 Task: Look for products in the category "All Purpose Cleaners" from Bon Ami only.
Action: Mouse moved to (706, 253)
Screenshot: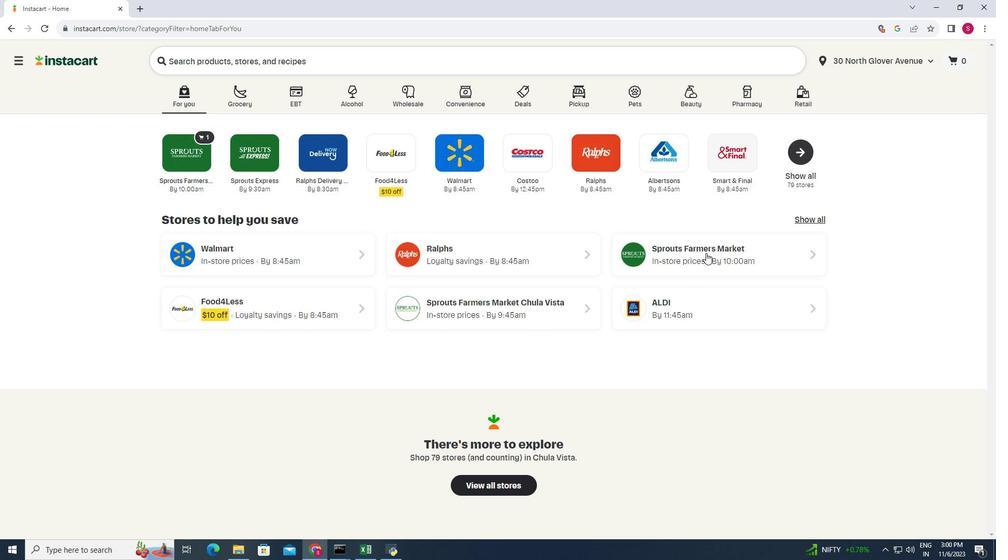 
Action: Mouse pressed left at (706, 253)
Screenshot: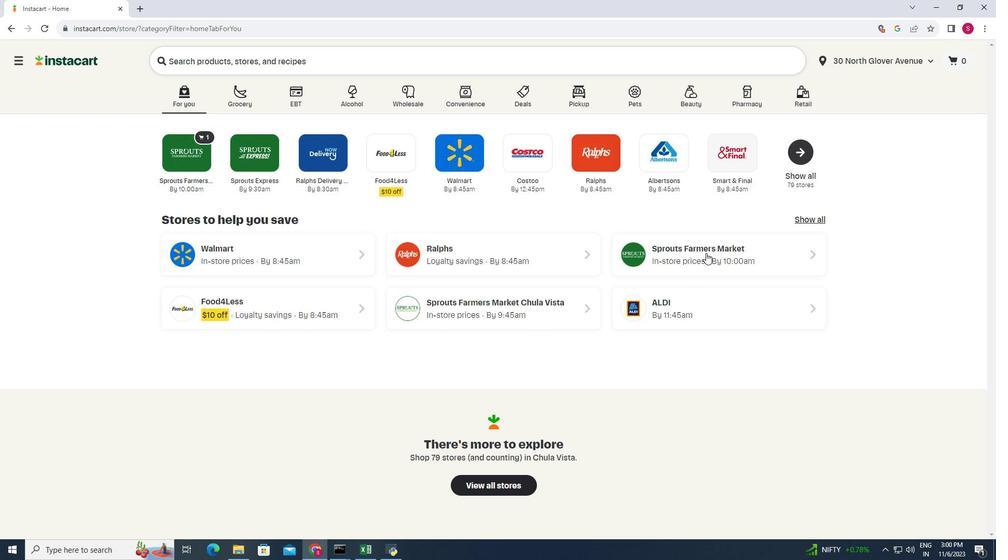 
Action: Mouse moved to (84, 371)
Screenshot: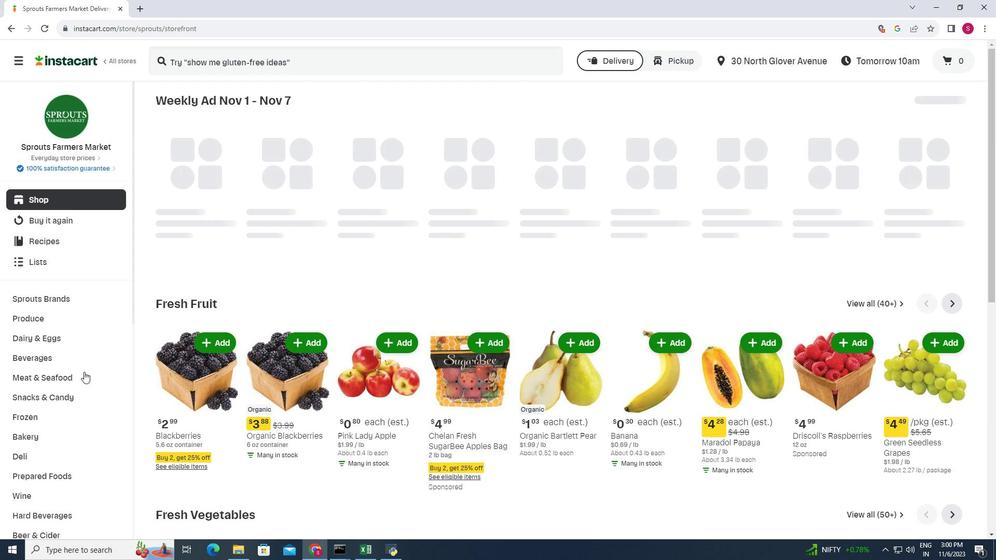
Action: Mouse scrolled (84, 371) with delta (0, 0)
Screenshot: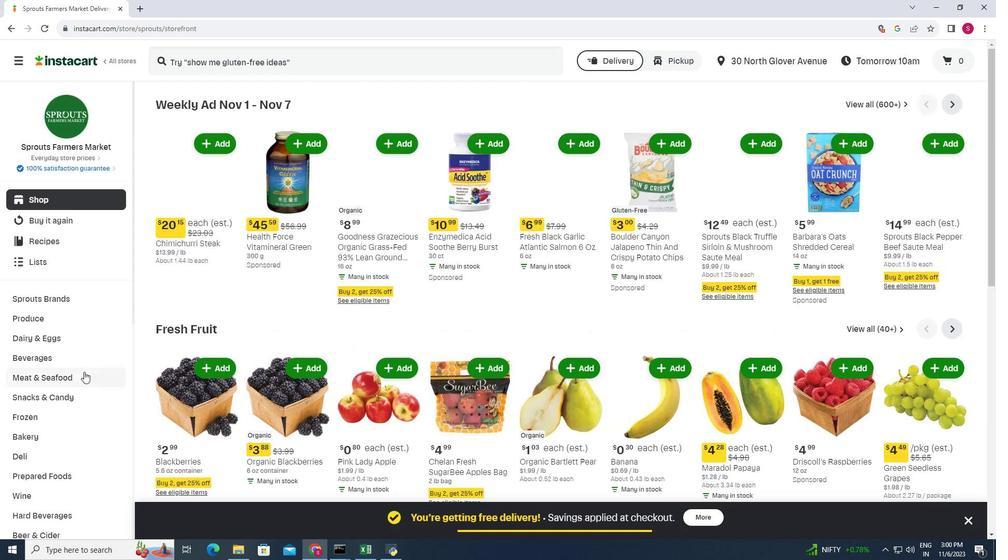 
Action: Mouse scrolled (84, 371) with delta (0, 0)
Screenshot: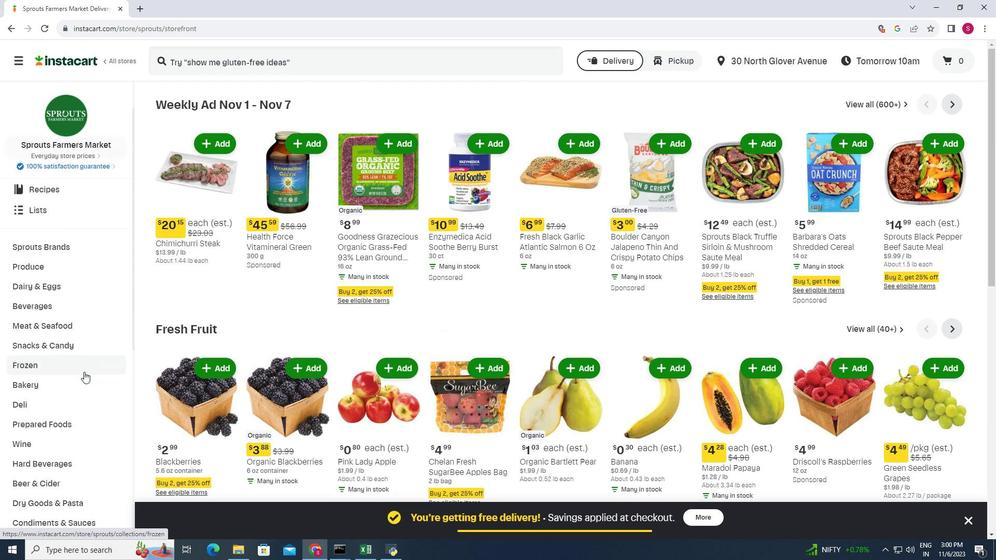 
Action: Mouse scrolled (84, 371) with delta (0, 0)
Screenshot: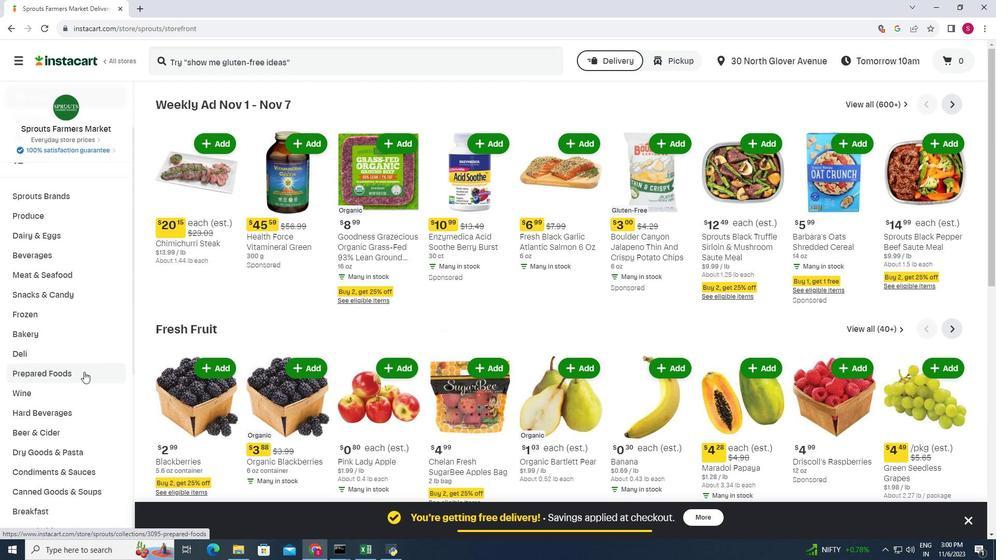 
Action: Mouse scrolled (84, 371) with delta (0, 0)
Screenshot: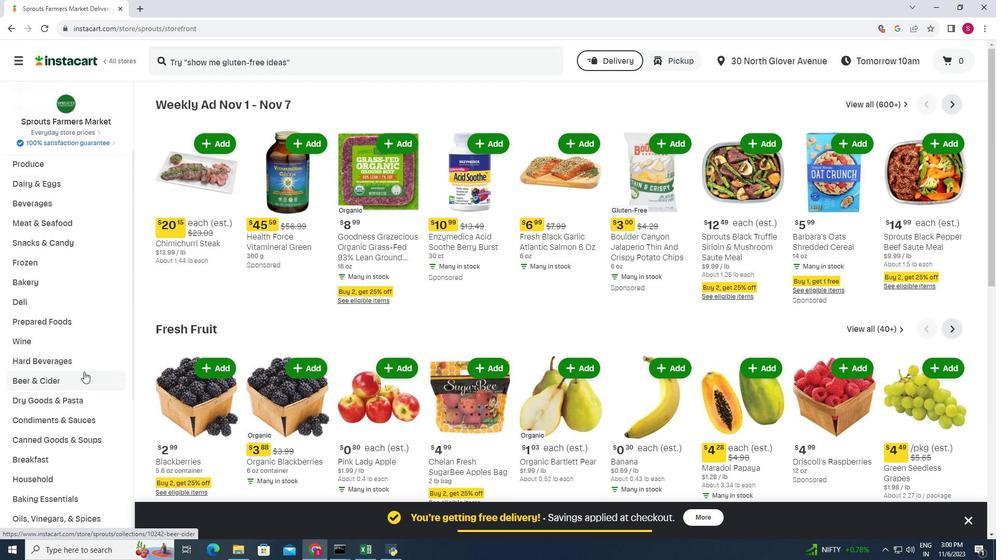 
Action: Mouse moved to (84, 371)
Screenshot: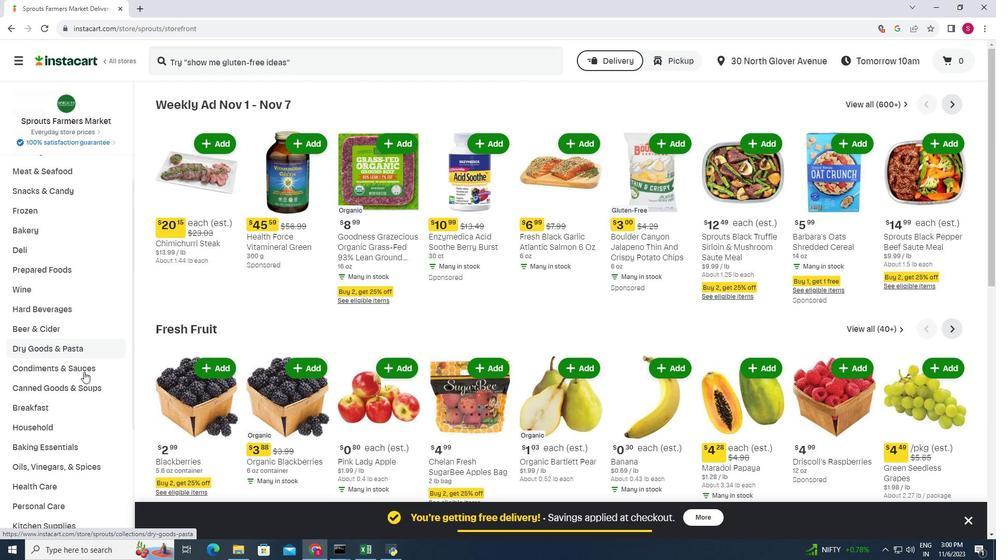 
Action: Mouse scrolled (84, 371) with delta (0, 0)
Screenshot: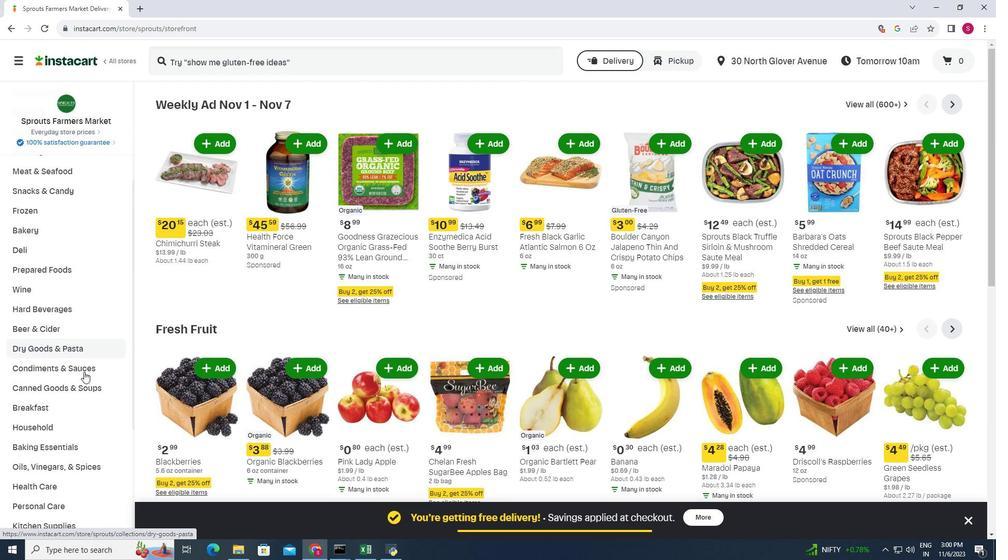 
Action: Mouse moved to (84, 374)
Screenshot: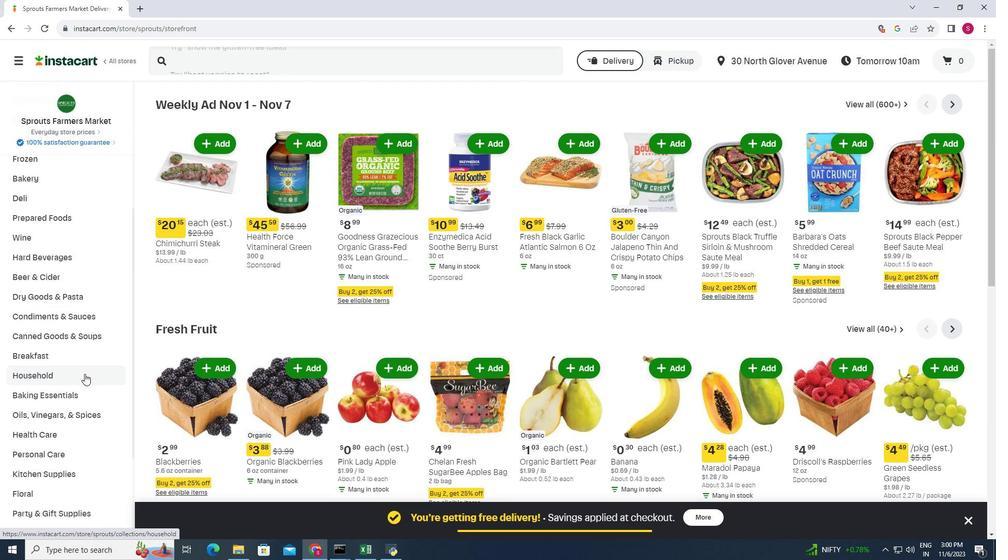 
Action: Mouse pressed left at (84, 374)
Screenshot: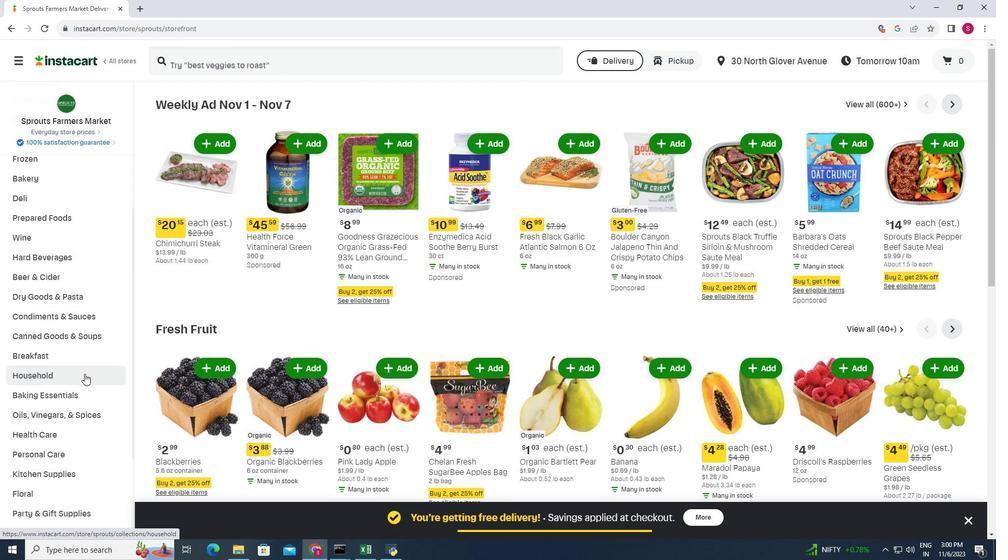 
Action: Mouse moved to (321, 140)
Screenshot: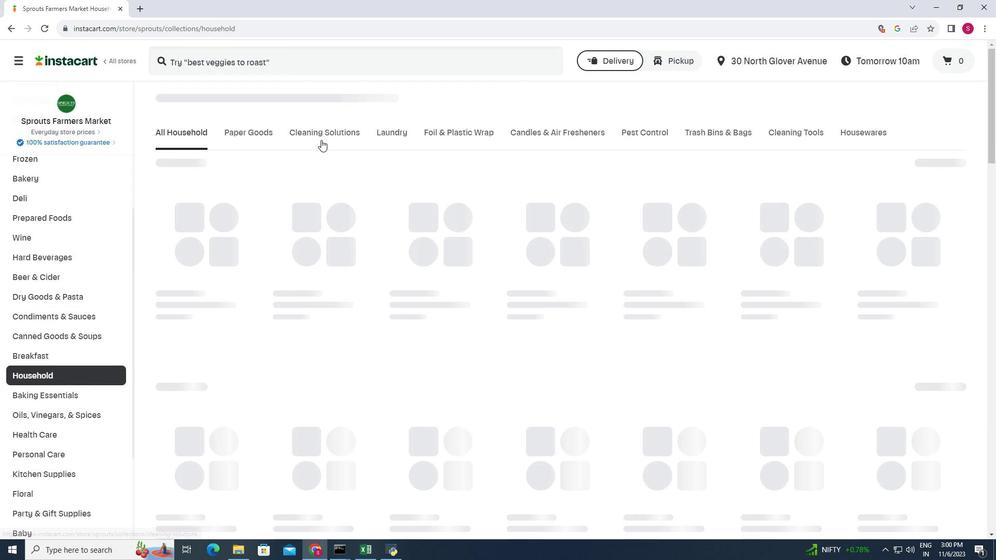 
Action: Mouse pressed left at (321, 140)
Screenshot: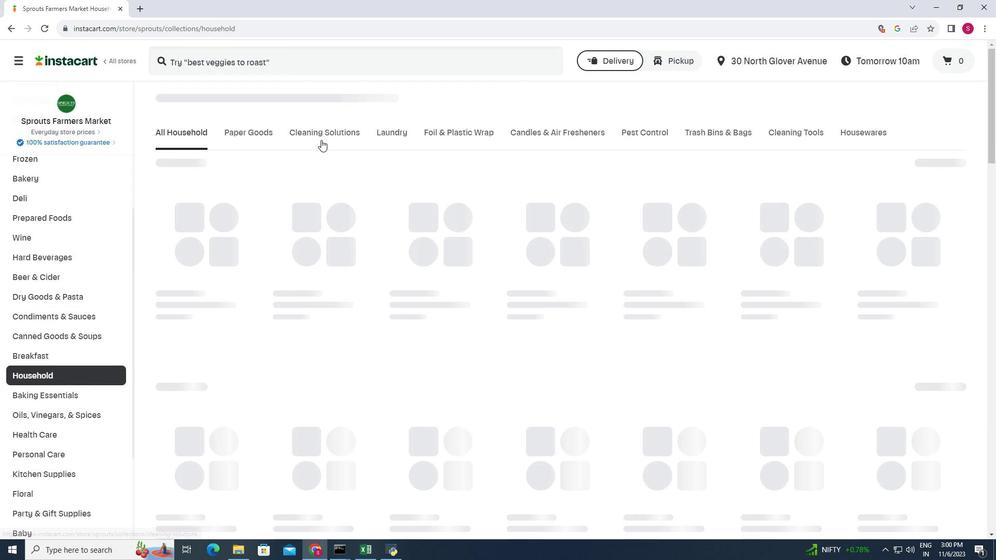 
Action: Mouse moved to (458, 172)
Screenshot: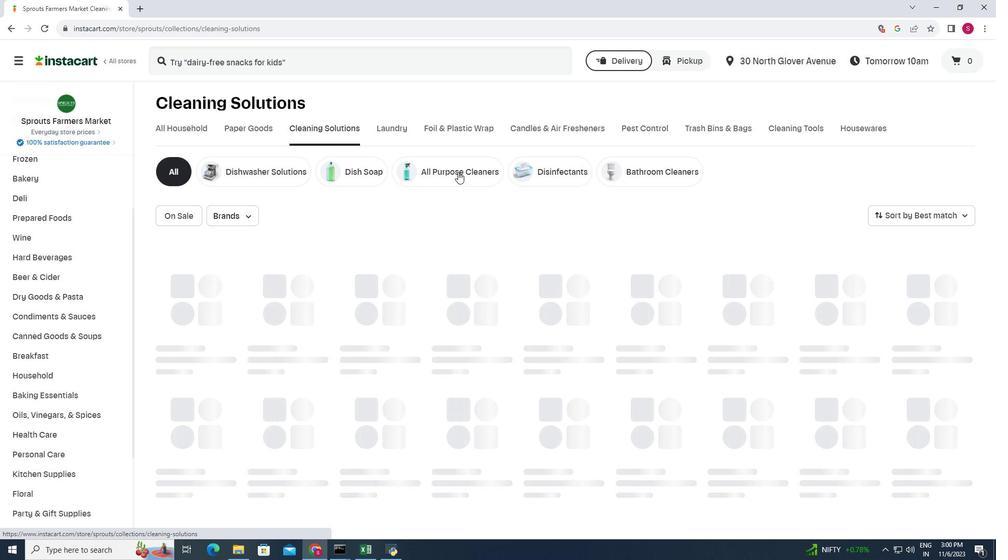 
Action: Mouse pressed left at (458, 172)
Screenshot: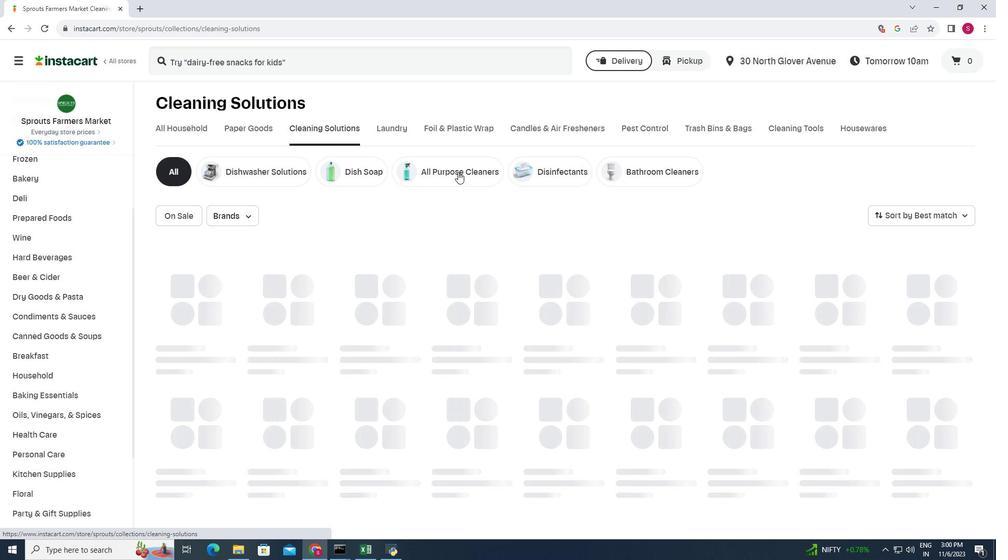 
Action: Mouse moved to (243, 214)
Screenshot: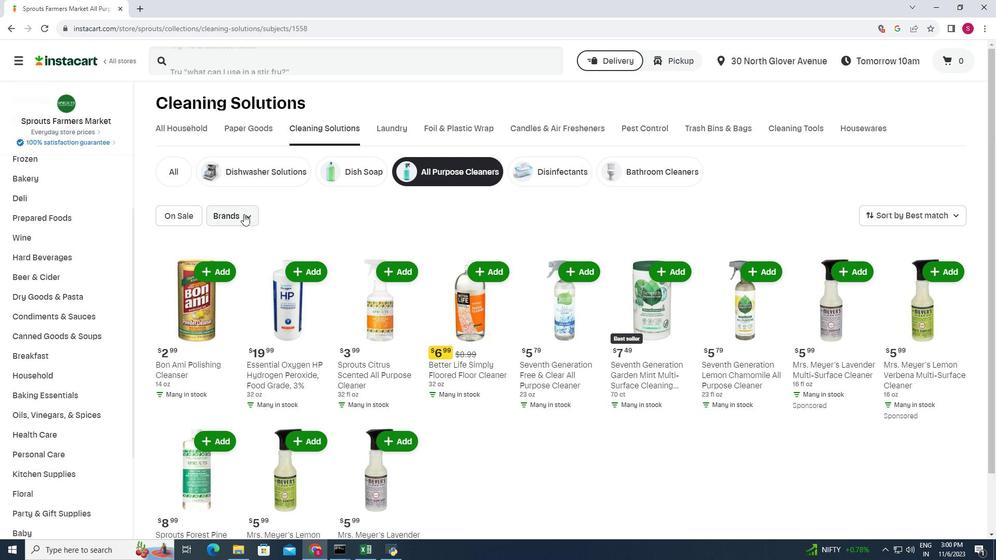 
Action: Mouse pressed left at (243, 214)
Screenshot: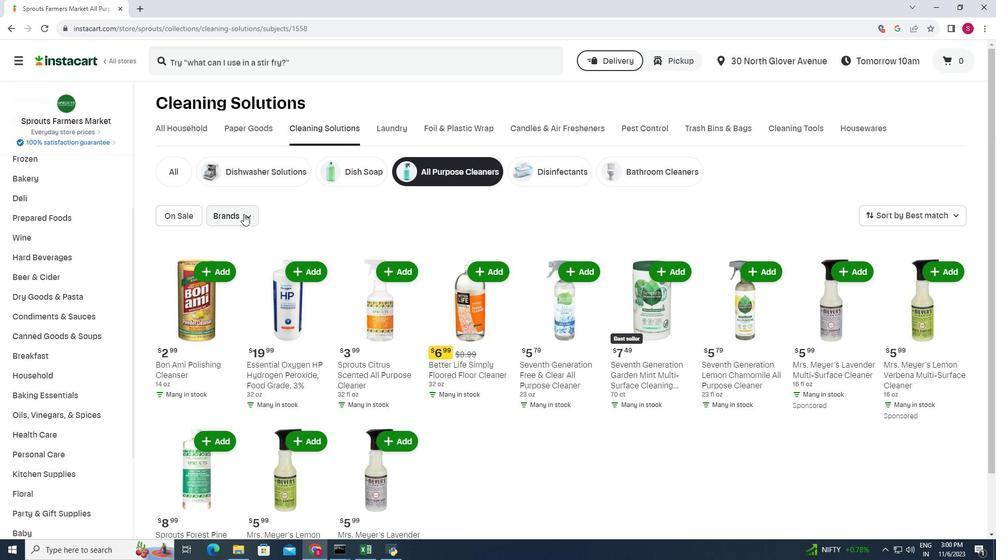 
Action: Mouse moved to (254, 369)
Screenshot: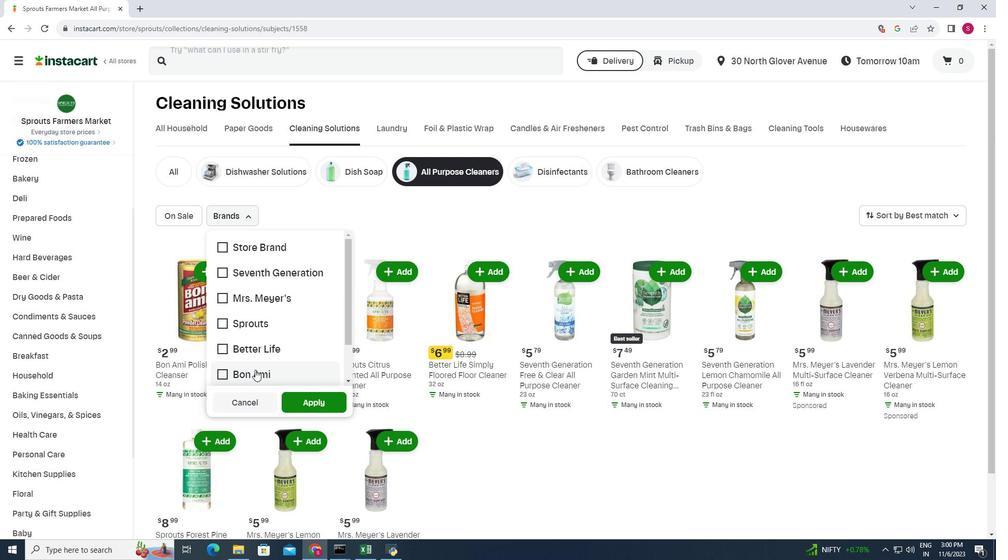 
Action: Mouse pressed left at (254, 369)
Screenshot: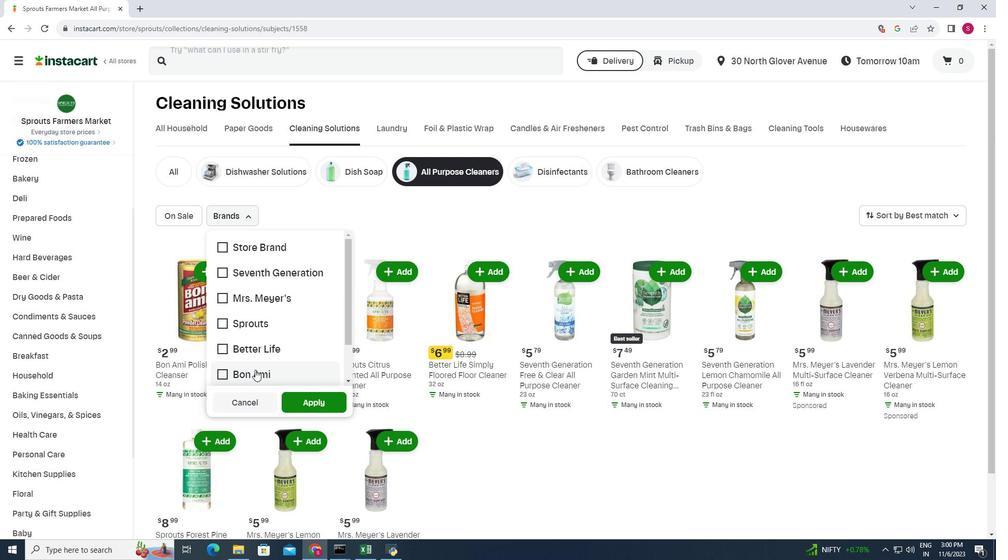 
Action: Mouse moved to (300, 399)
Screenshot: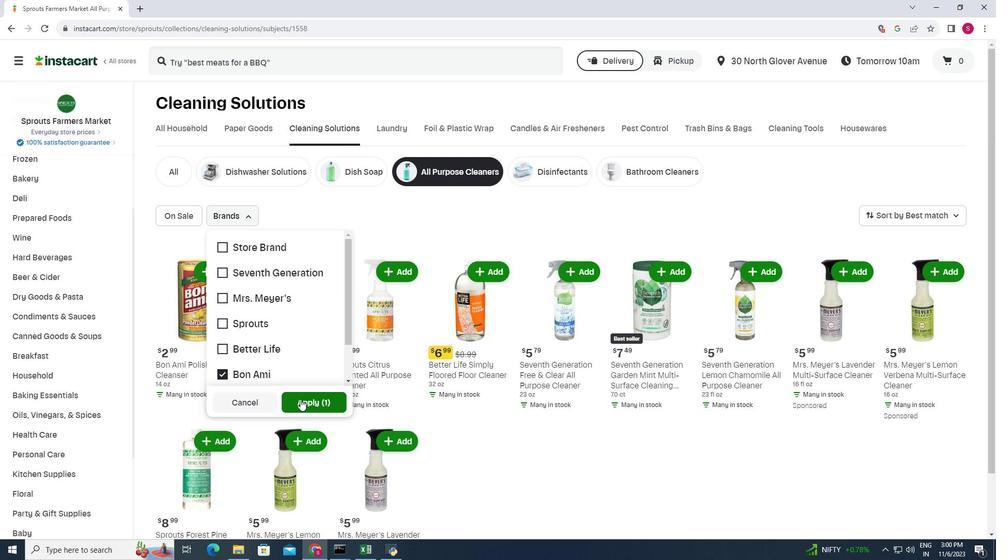 
Action: Mouse pressed left at (300, 399)
Screenshot: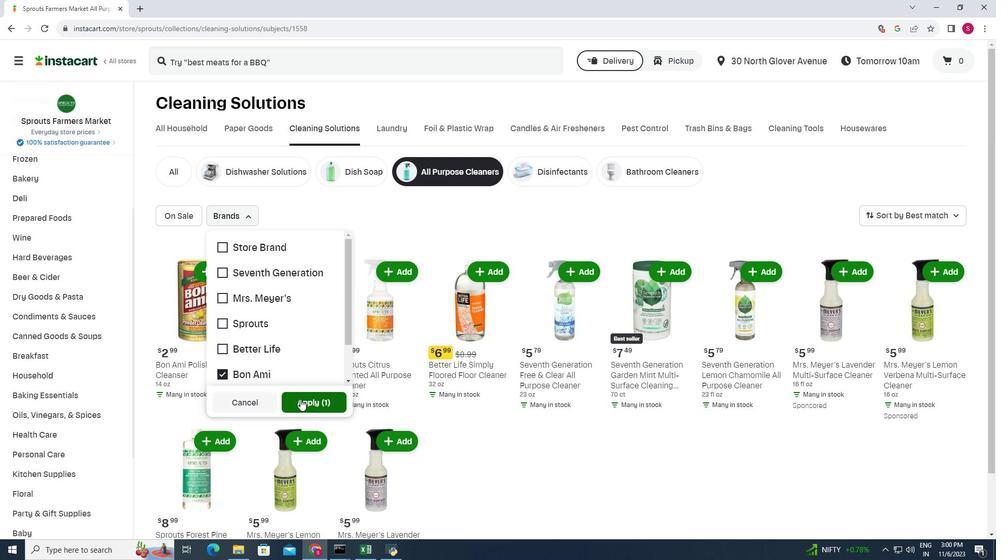 
Action: Mouse moved to (426, 325)
Screenshot: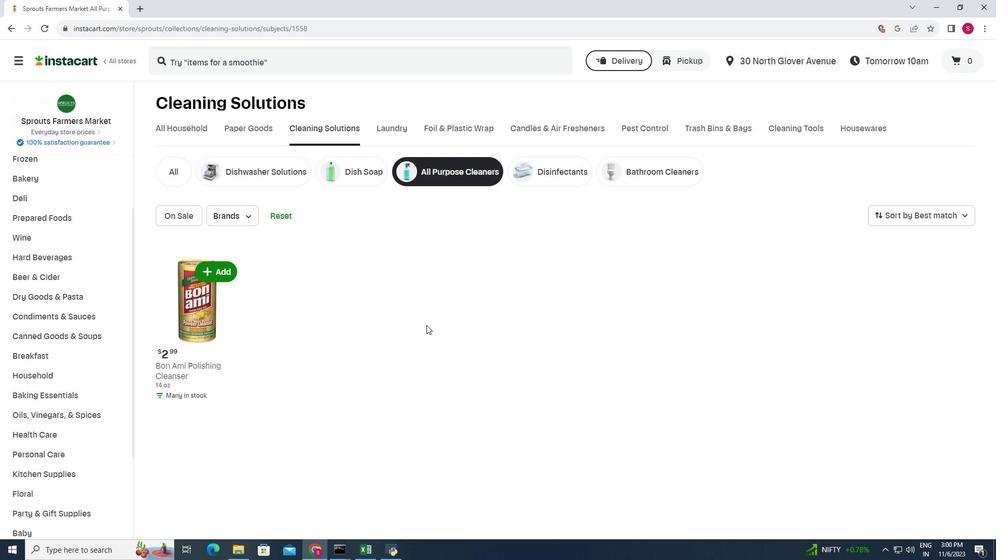 
